 Task: Add Mychelle Fruit Enzyme Face Scrub to the cart.
Action: Mouse moved to (232, 108)
Screenshot: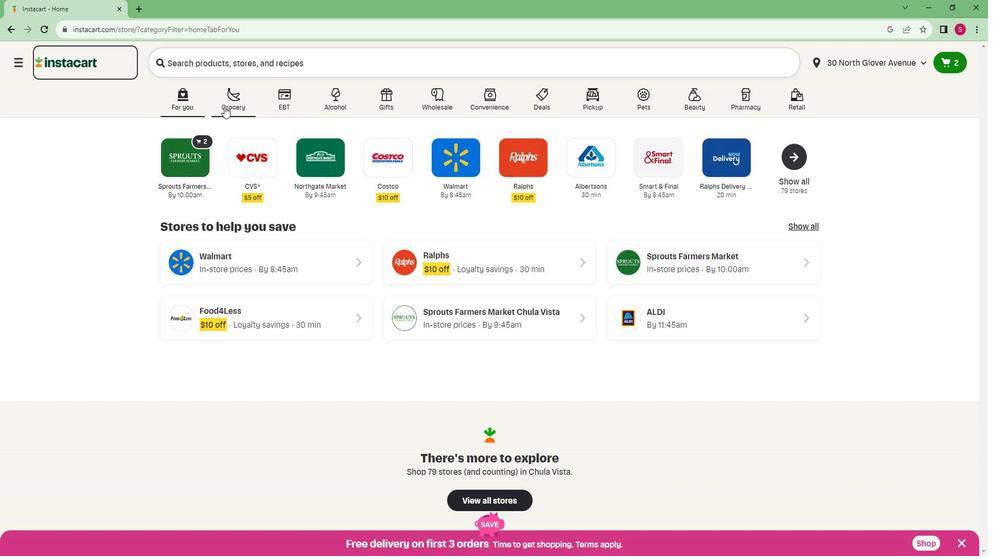 
Action: Mouse pressed left at (232, 108)
Screenshot: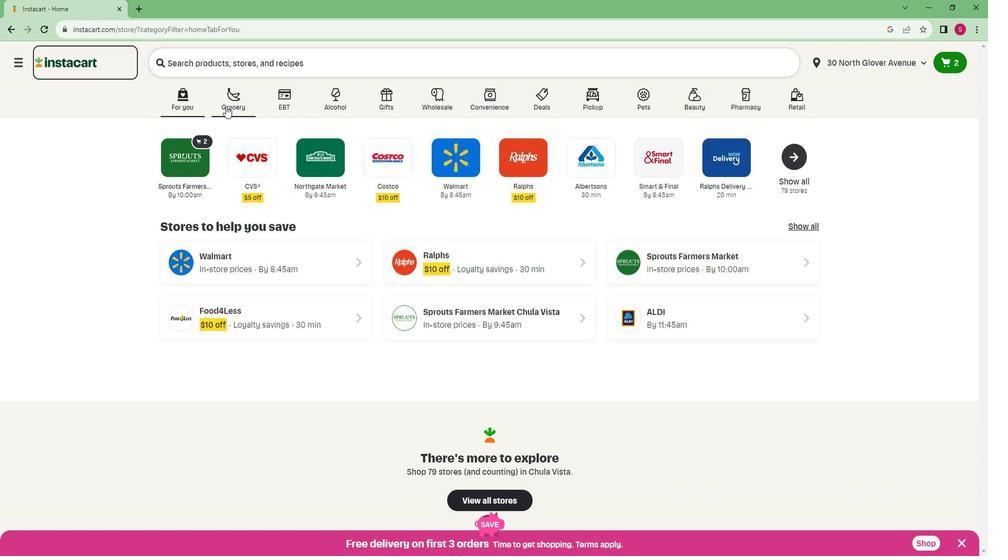 
Action: Mouse moved to (201, 286)
Screenshot: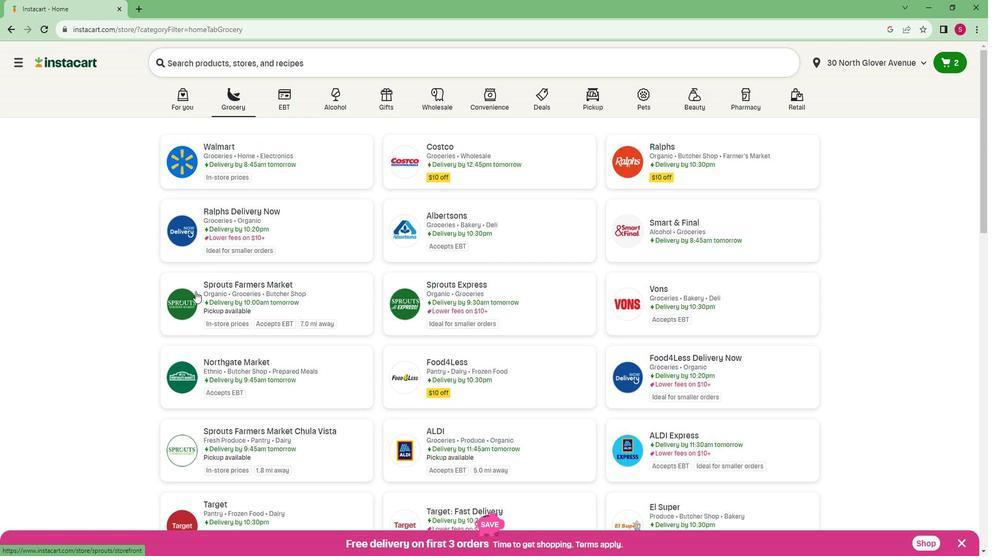 
Action: Mouse pressed left at (201, 286)
Screenshot: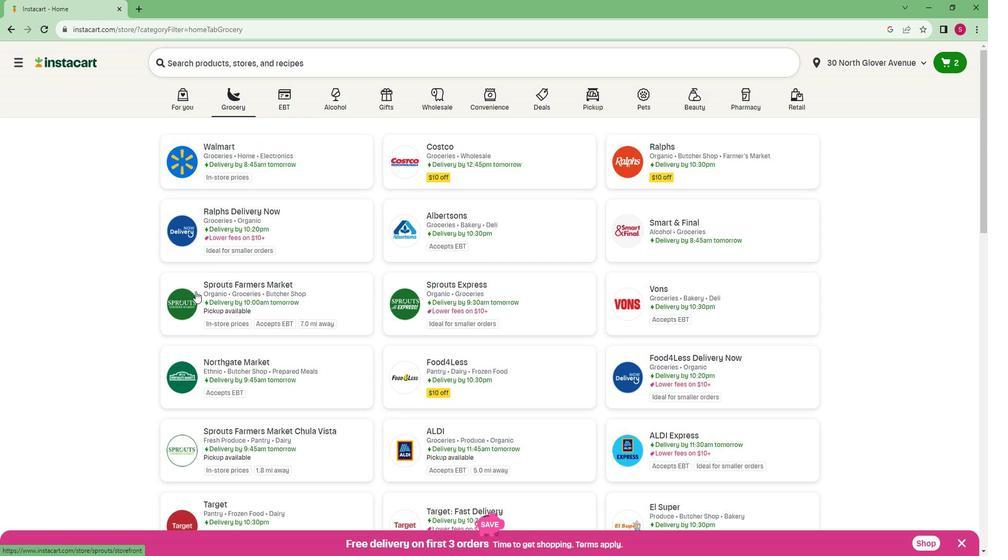 
Action: Mouse moved to (88, 342)
Screenshot: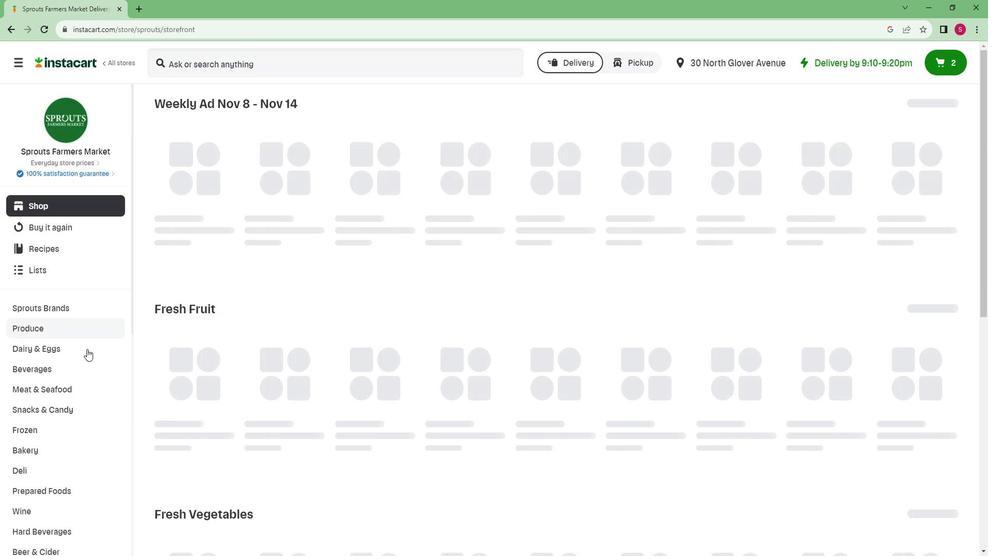 
Action: Mouse scrolled (88, 342) with delta (0, 0)
Screenshot: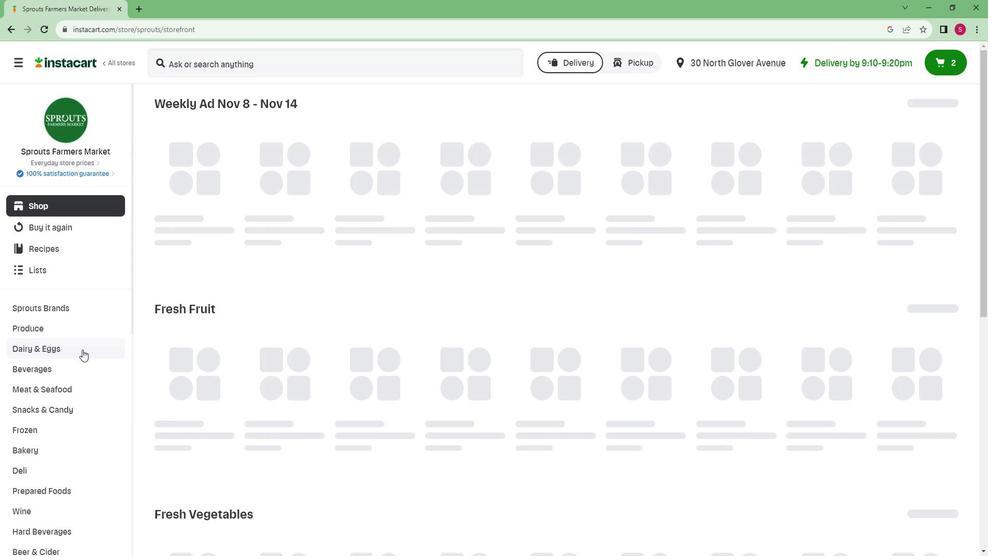
Action: Mouse scrolled (88, 342) with delta (0, 0)
Screenshot: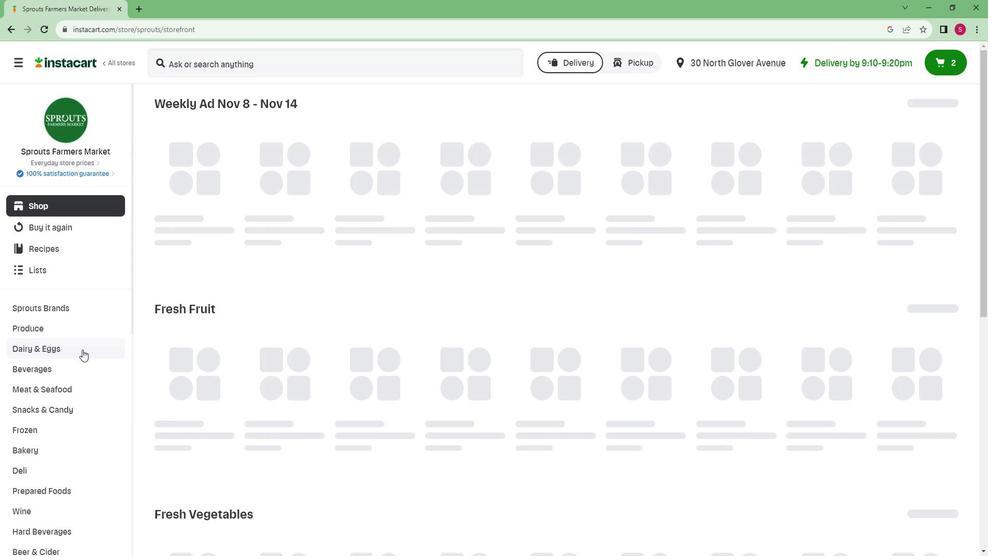 
Action: Mouse scrolled (88, 341) with delta (0, -1)
Screenshot: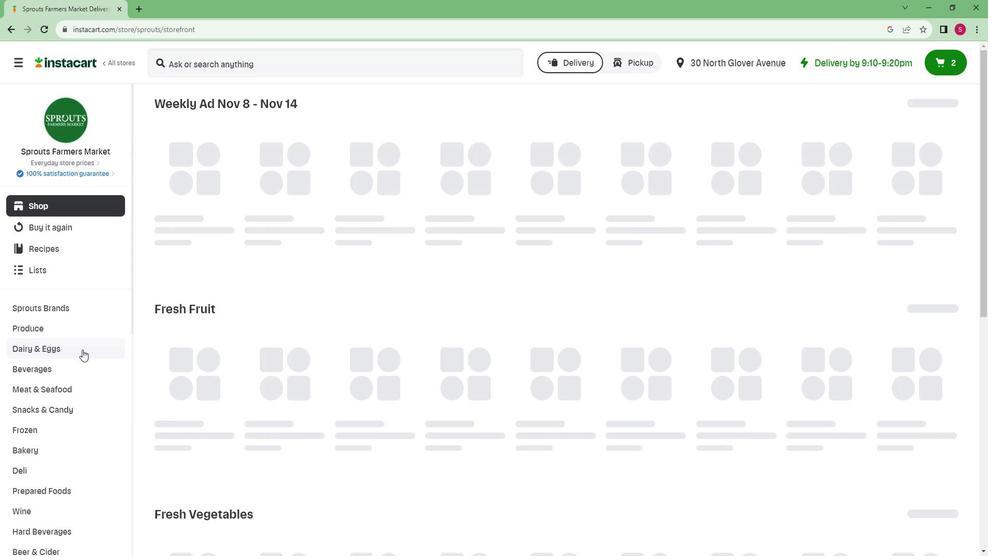 
Action: Mouse scrolled (88, 342) with delta (0, 0)
Screenshot: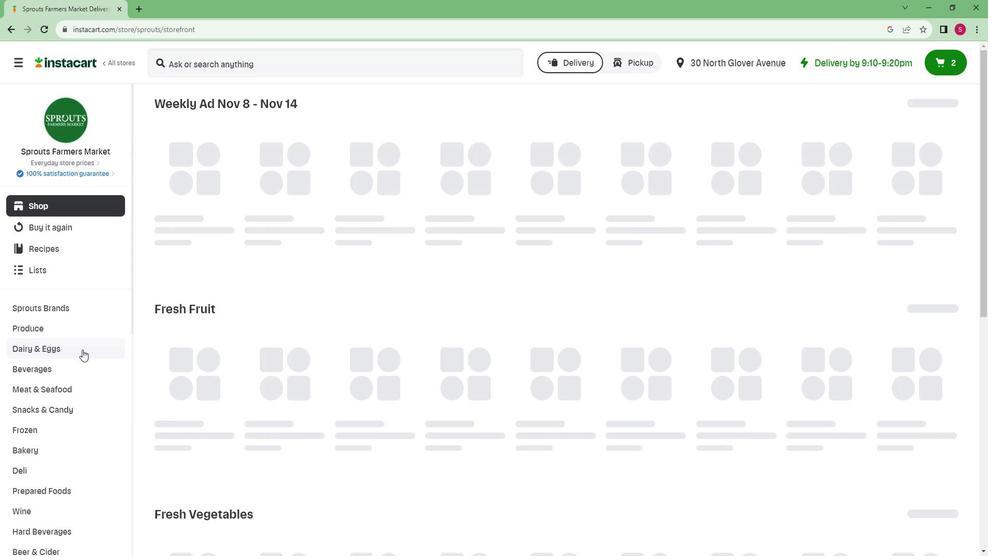 
Action: Mouse scrolled (88, 342) with delta (0, 0)
Screenshot: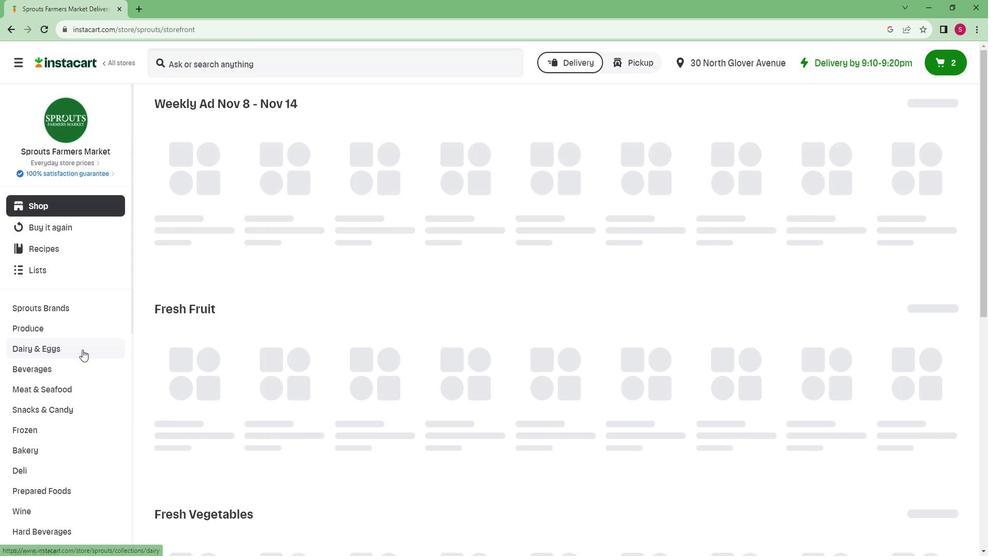 
Action: Mouse scrolled (88, 342) with delta (0, 0)
Screenshot: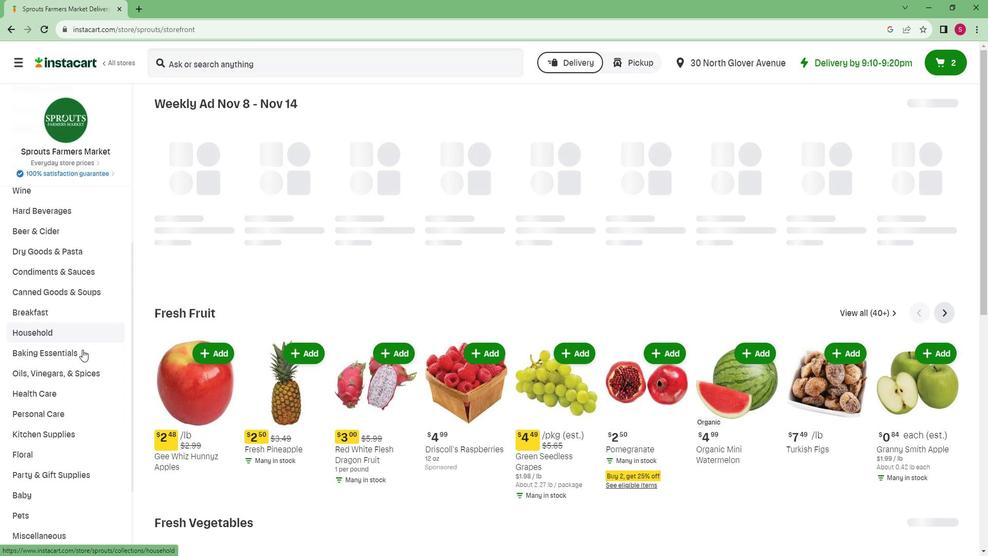 
Action: Mouse scrolled (88, 342) with delta (0, 0)
Screenshot: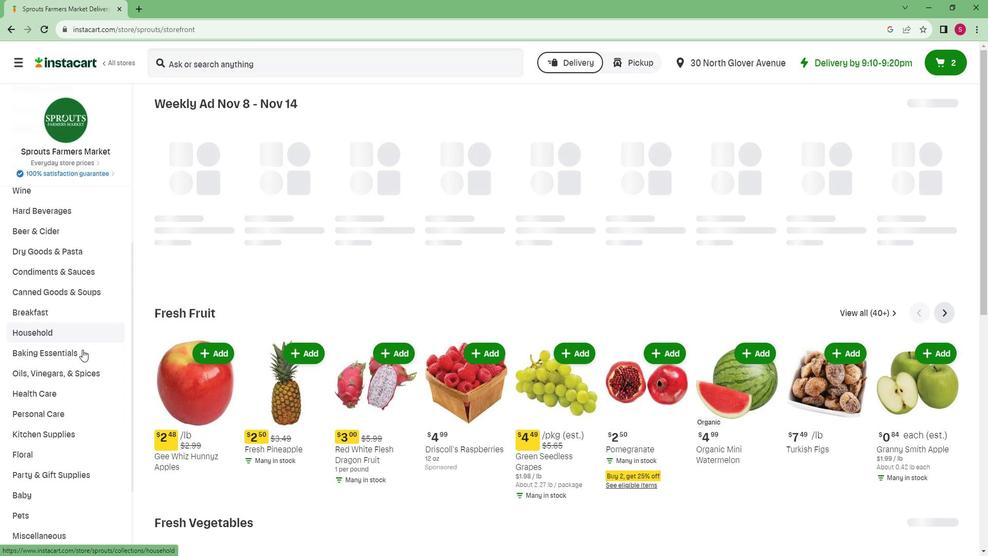 
Action: Mouse scrolled (88, 342) with delta (0, 0)
Screenshot: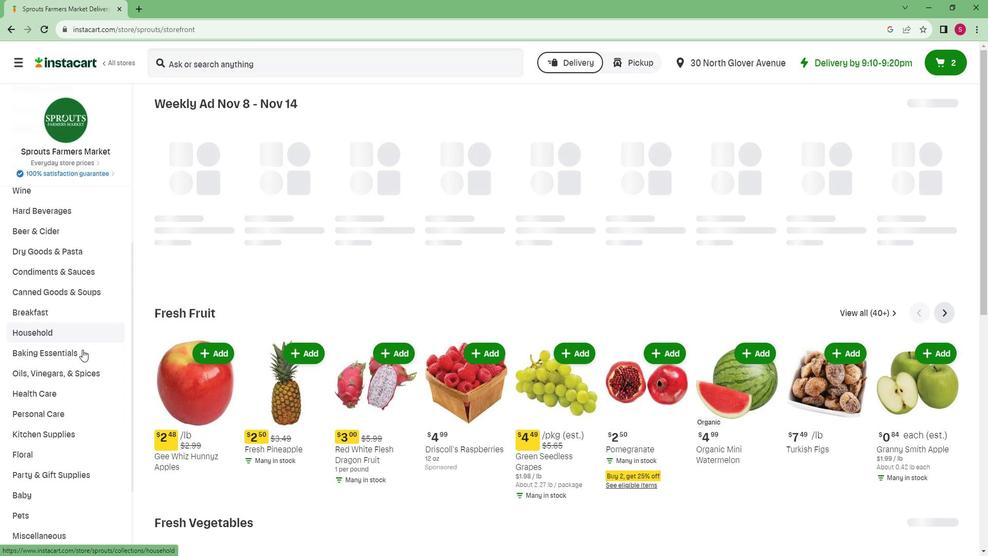 
Action: Mouse scrolled (88, 342) with delta (0, 0)
Screenshot: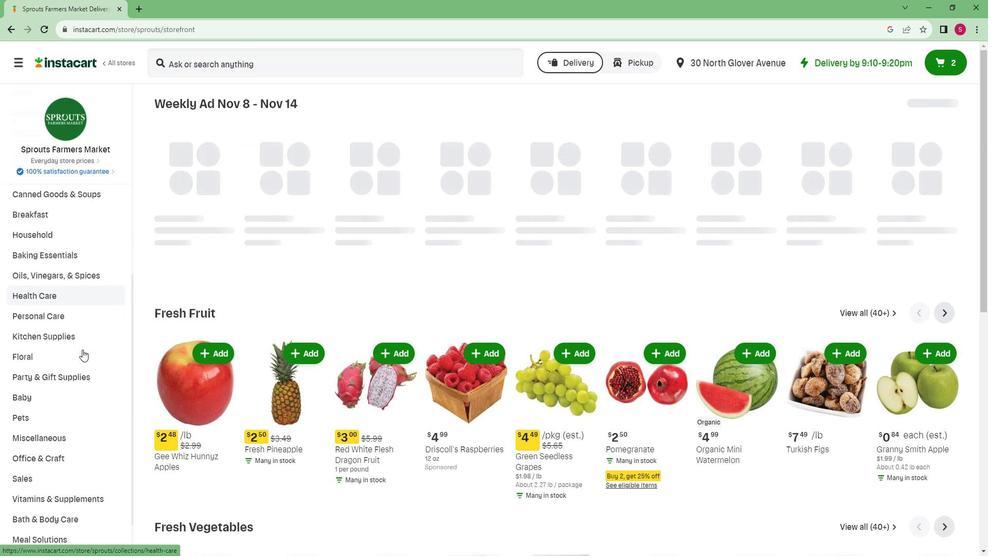 
Action: Mouse scrolled (88, 342) with delta (0, 0)
Screenshot: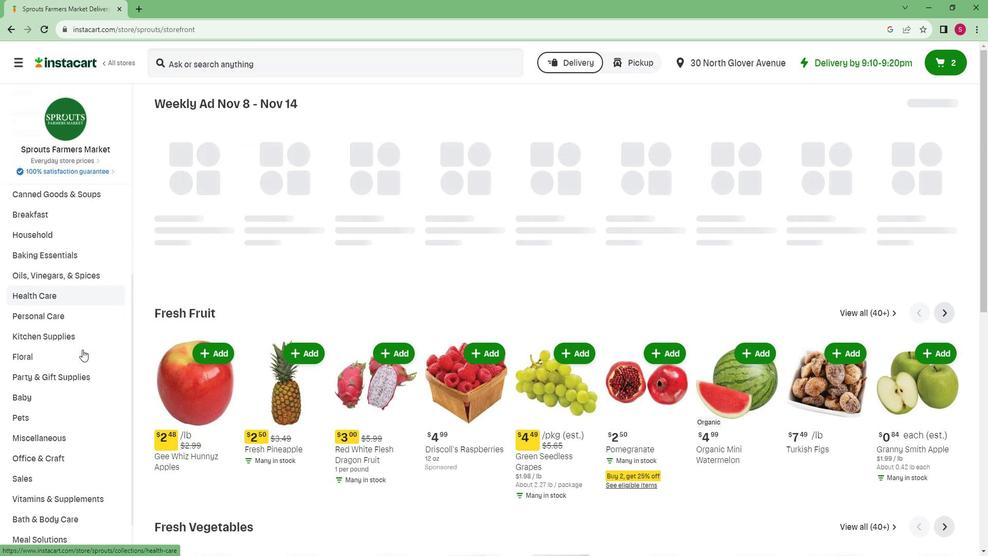 
Action: Mouse scrolled (88, 342) with delta (0, 0)
Screenshot: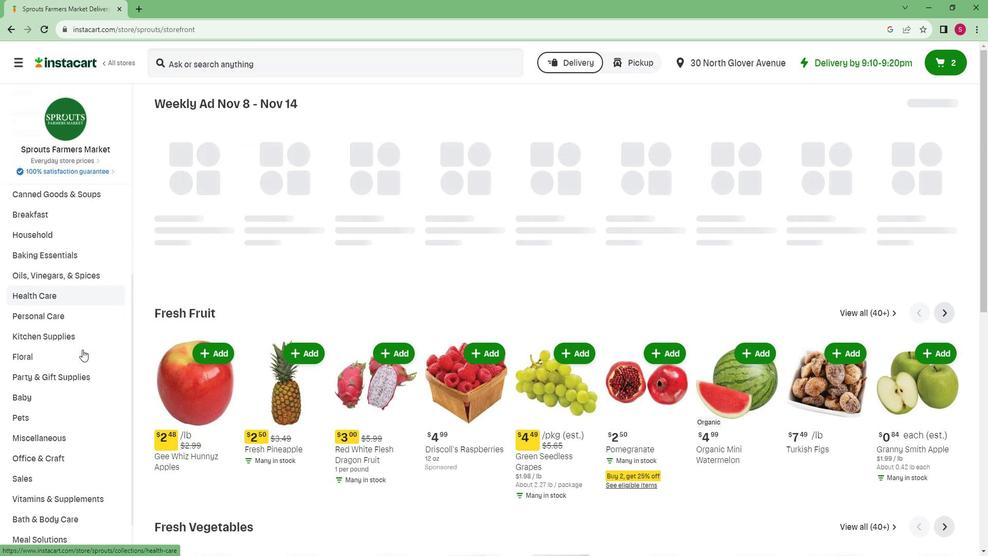 
Action: Mouse scrolled (88, 342) with delta (0, 0)
Screenshot: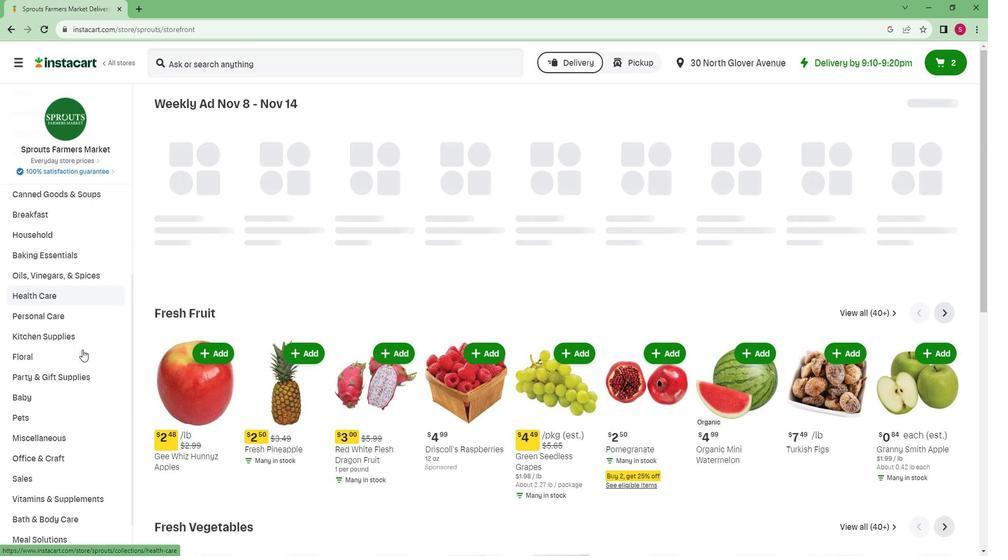 
Action: Mouse moved to (49, 499)
Screenshot: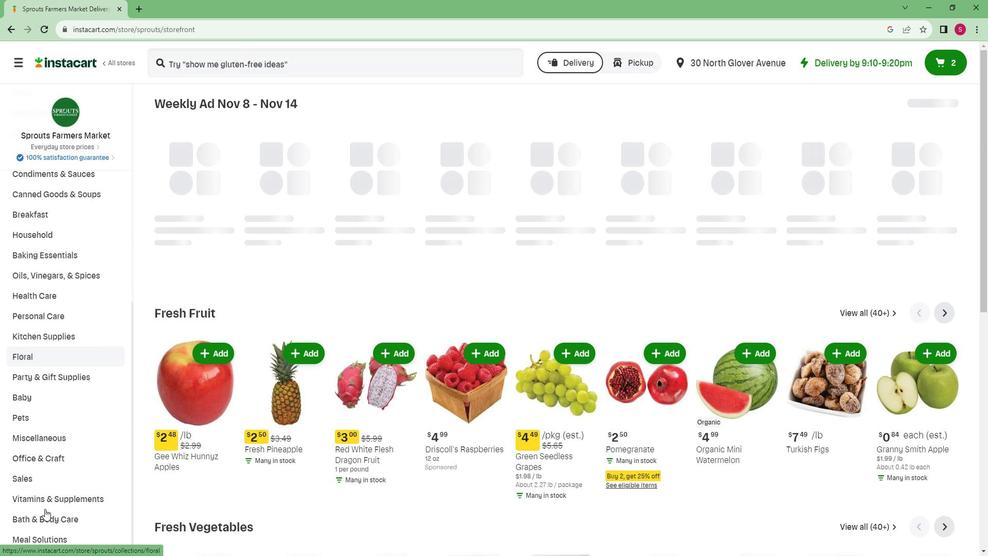 
Action: Mouse pressed left at (49, 499)
Screenshot: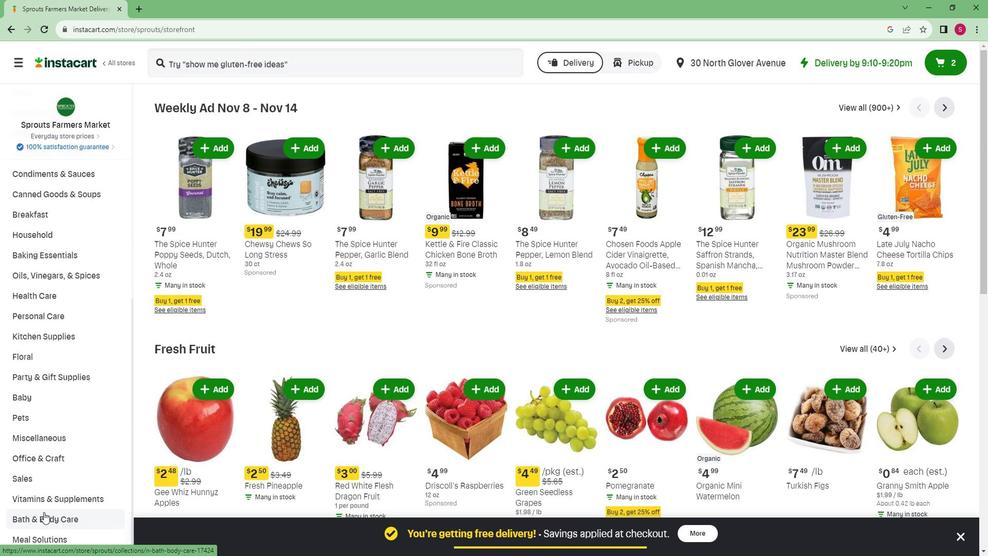 
Action: Mouse moved to (585, 137)
Screenshot: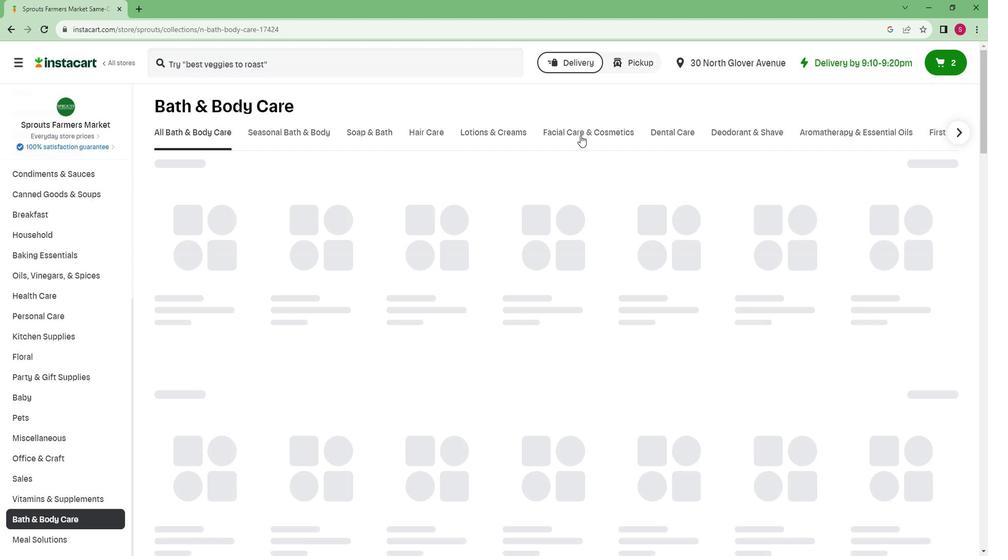 
Action: Mouse pressed left at (585, 137)
Screenshot: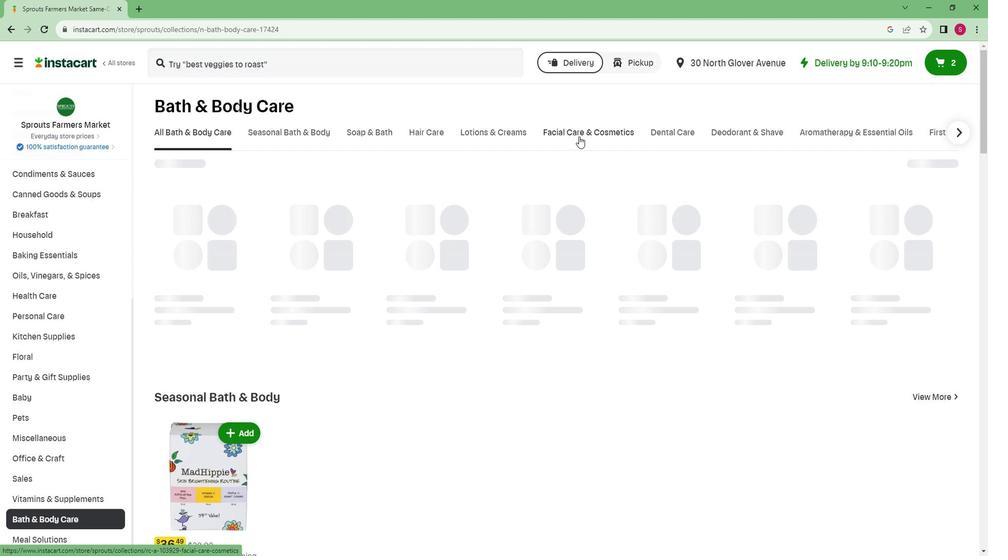 
Action: Mouse moved to (321, 69)
Screenshot: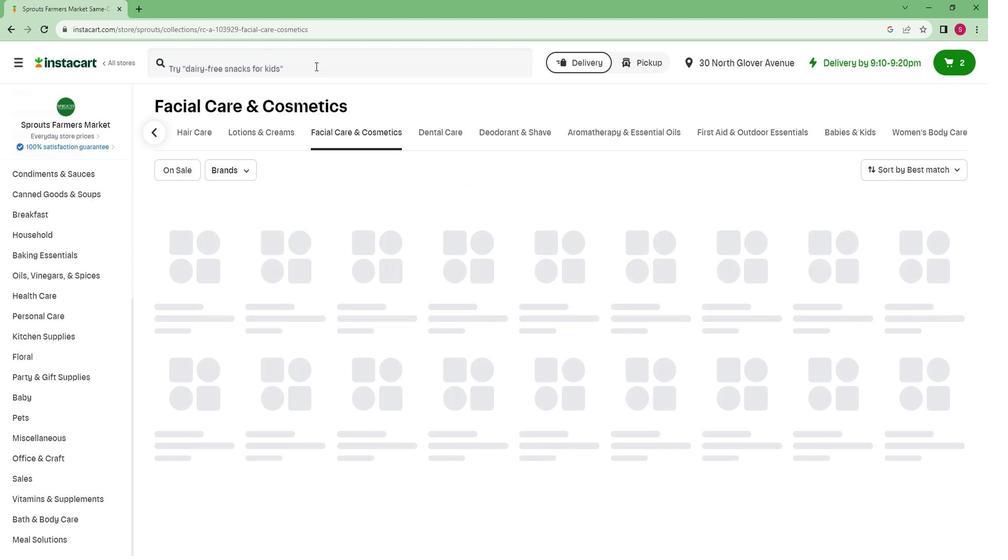 
Action: Mouse pressed left at (321, 69)
Screenshot: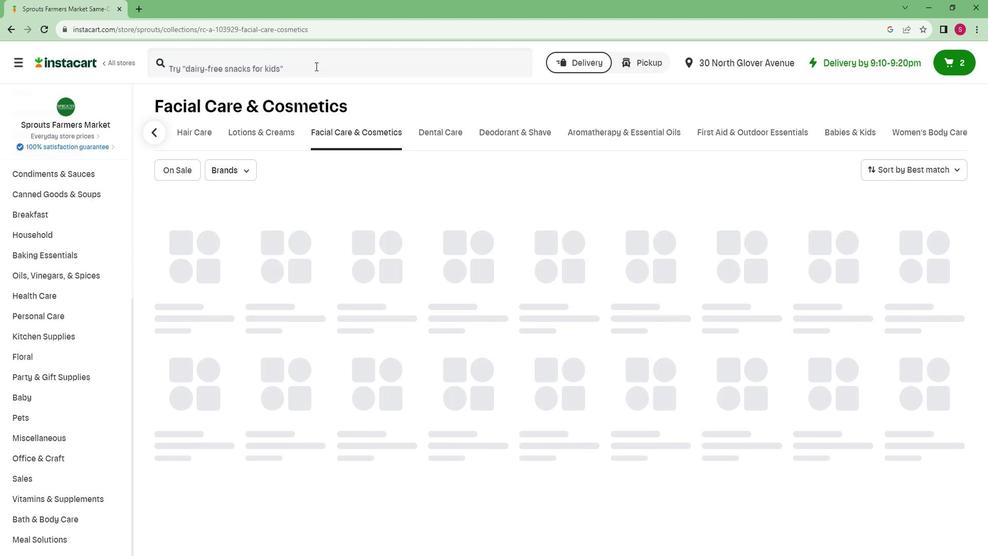
Action: Key pressed <Key.caps_lock>M<Key.caps_lock>ychelle<Key.space><Key.caps_lock>F<Key.caps_lock>ruit<Key.space><Key.caps_lock>E<Key.caps_lock>nzymes<Key.space><Key.caps_lock>F<Key.caps_lock>ace<Key.space><Key.caps_lock>S<Key.caps_lock>crub<Key.enter>
Screenshot: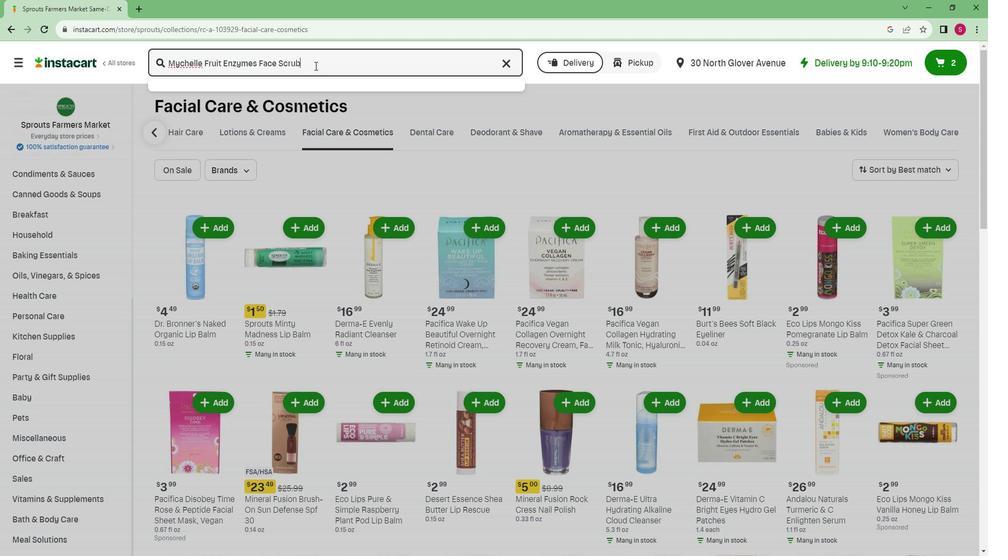 
Action: Mouse moved to (458, 170)
Screenshot: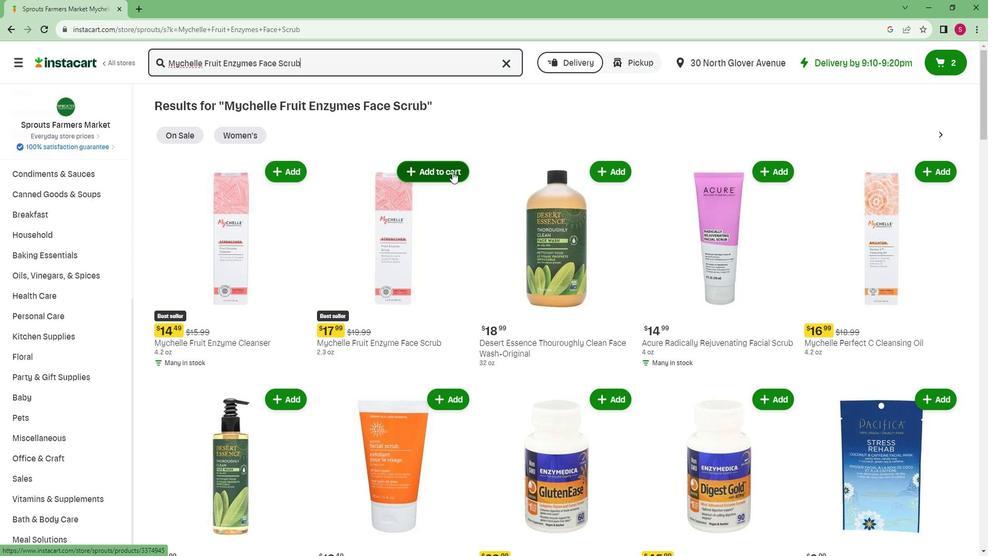 
Action: Mouse pressed left at (458, 170)
Screenshot: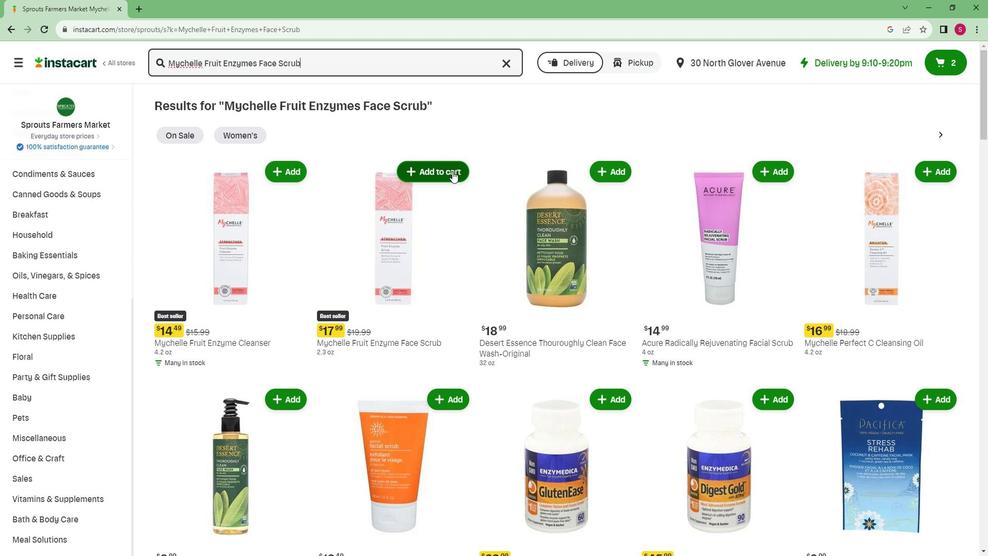 
